 Task: Change text font to georgia.
Action: Mouse moved to (773, 282)
Screenshot: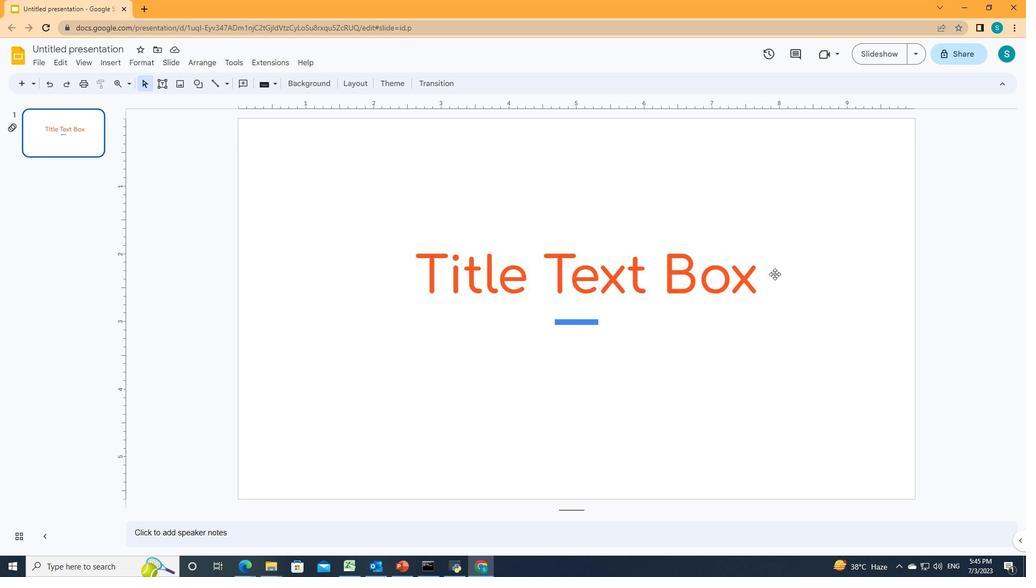 
Action: Mouse pressed left at (773, 282)
Screenshot: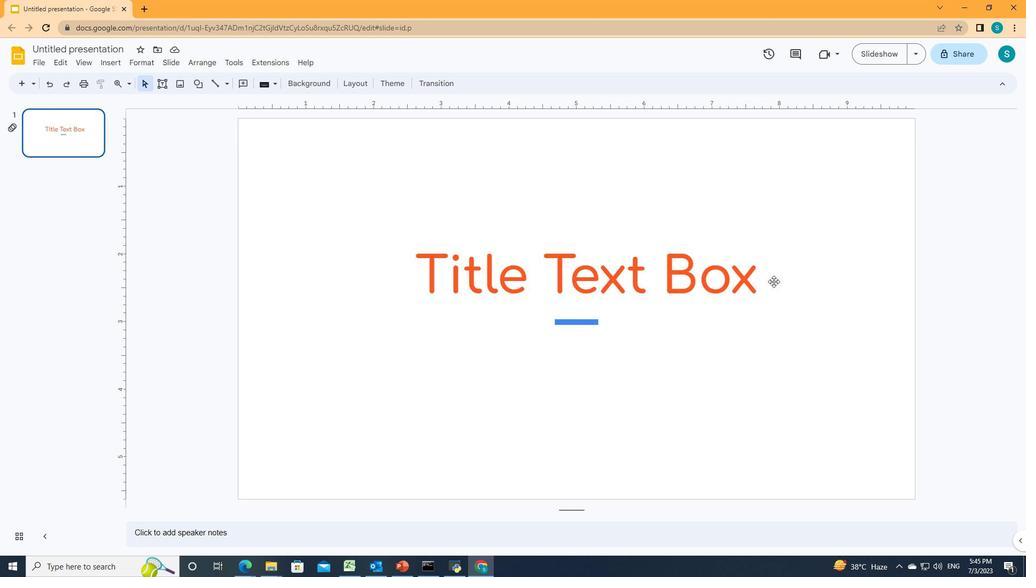 
Action: Mouse moved to (773, 276)
Screenshot: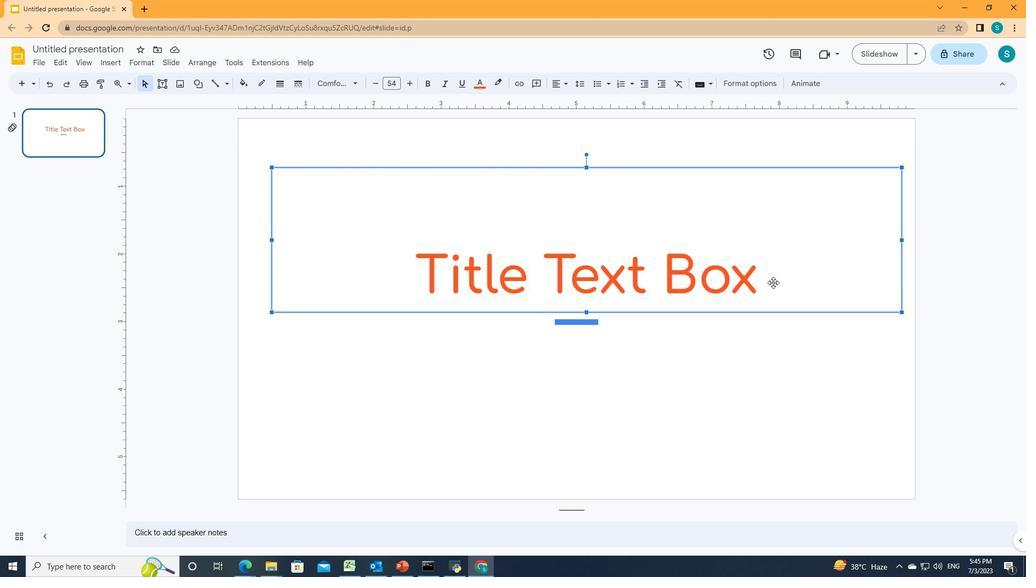 
Action: Mouse pressed left at (773, 276)
Screenshot: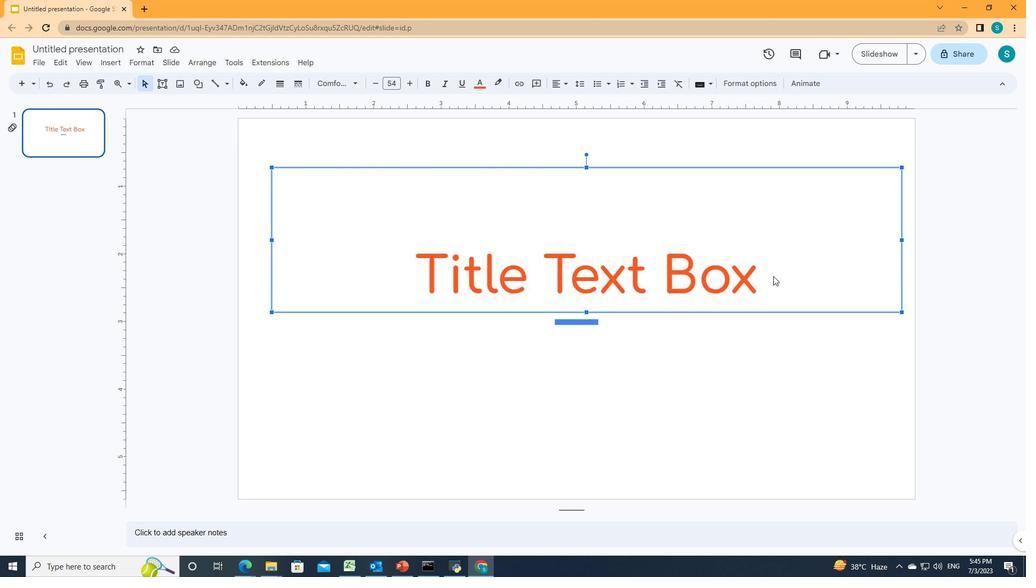 
Action: Mouse moved to (415, 267)
Screenshot: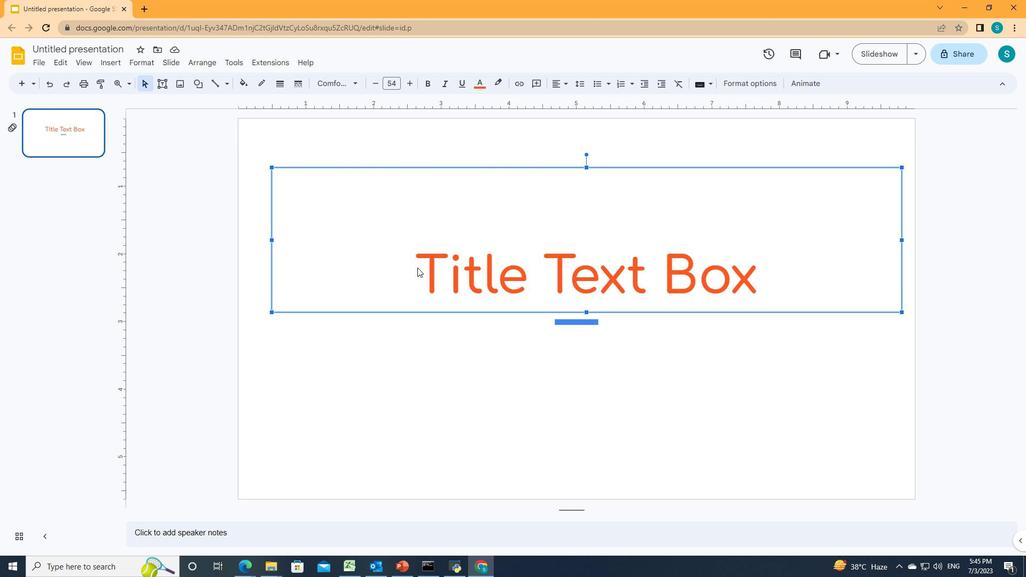 
Action: Mouse pressed left at (415, 267)
Screenshot: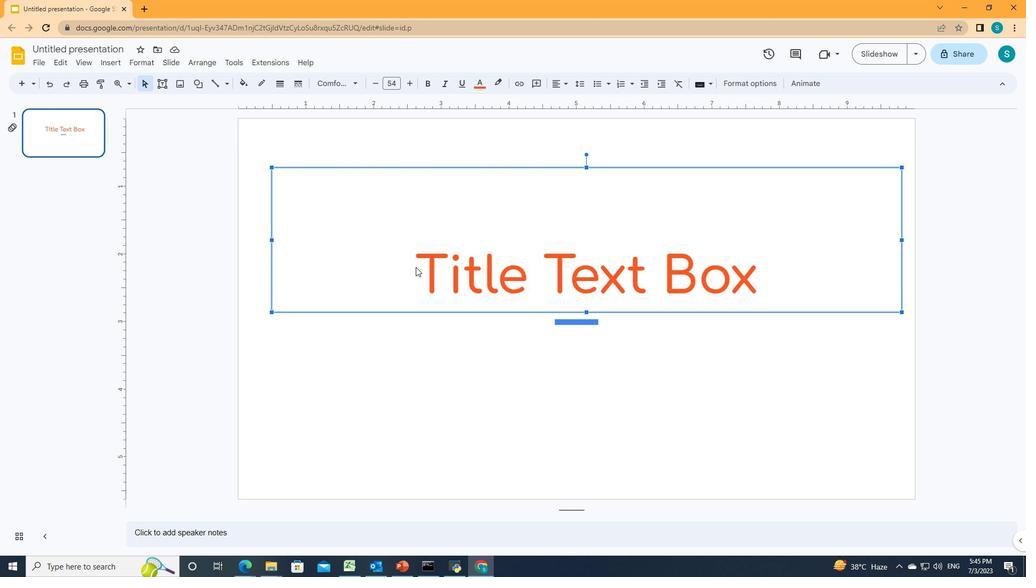 
Action: Mouse moved to (351, 83)
Screenshot: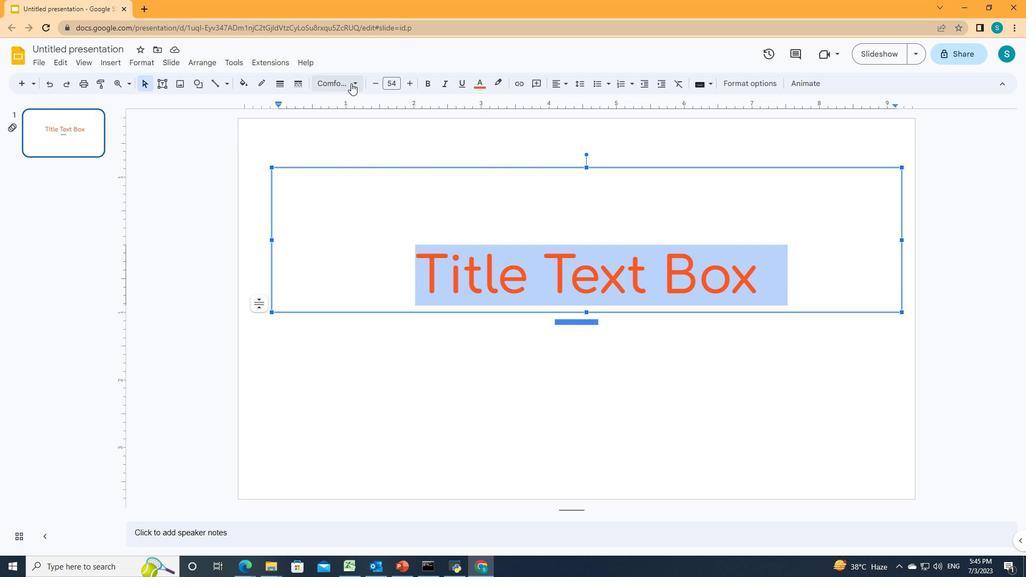 
Action: Mouse pressed left at (351, 83)
Screenshot: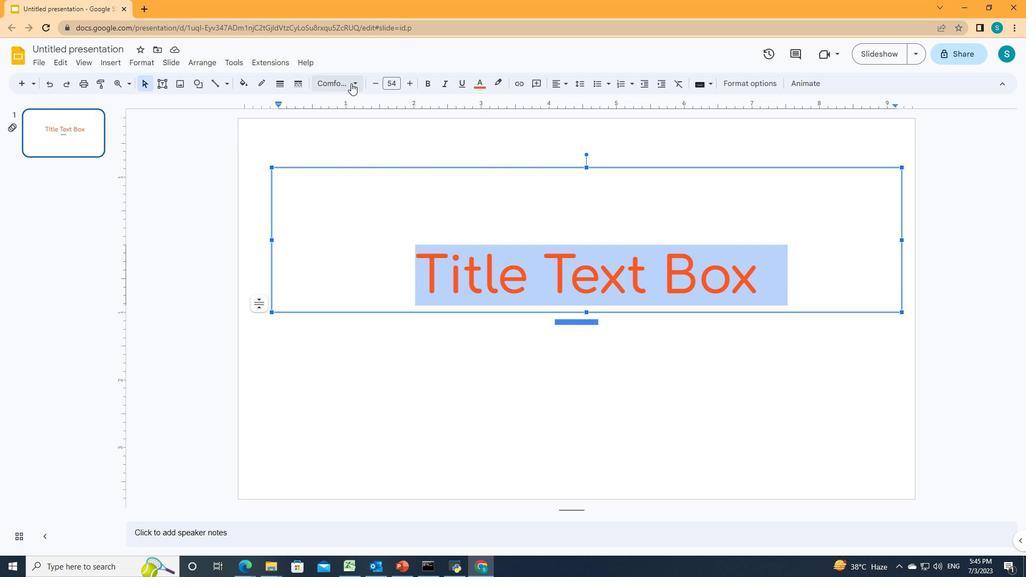 
Action: Mouse moved to (334, 486)
Screenshot: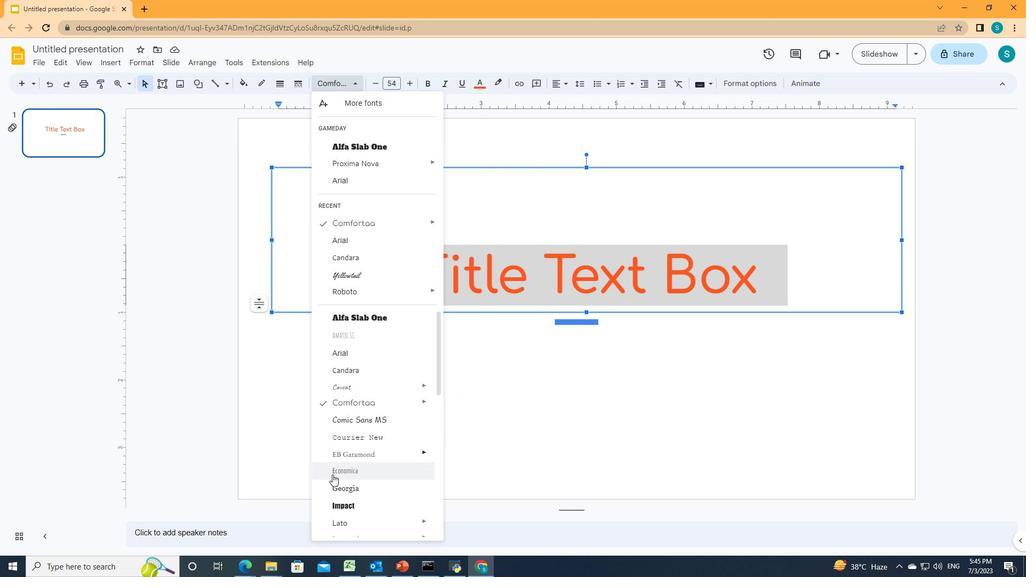 
Action: Mouse pressed left at (334, 486)
Screenshot: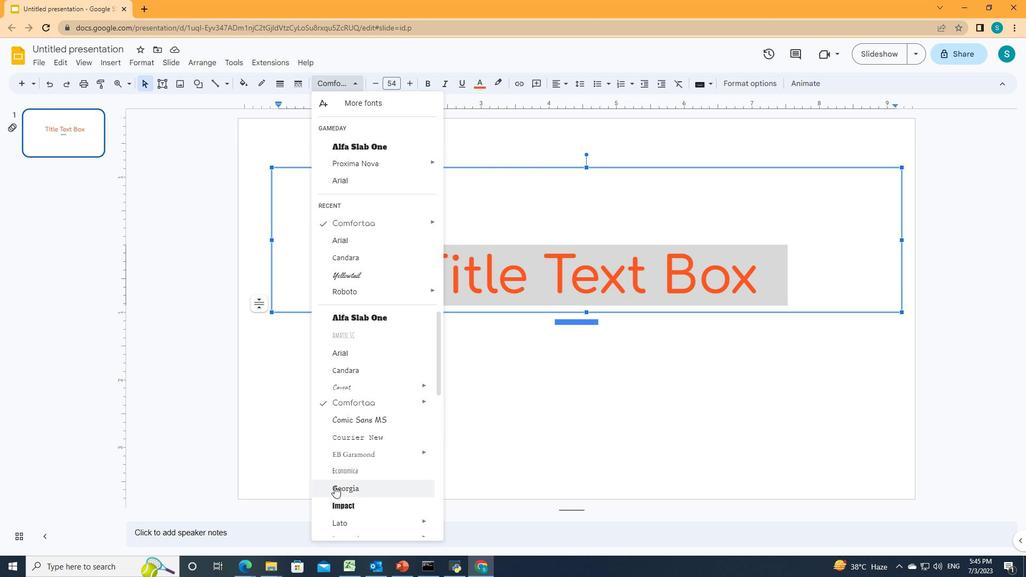 
